 Task: Open a blank sheet, save the file as 'management' Insert a table '2 by 1' In first column, add headers, 'Prize, Rank'. Change table style to  'Orange'
Action: Mouse moved to (36, 22)
Screenshot: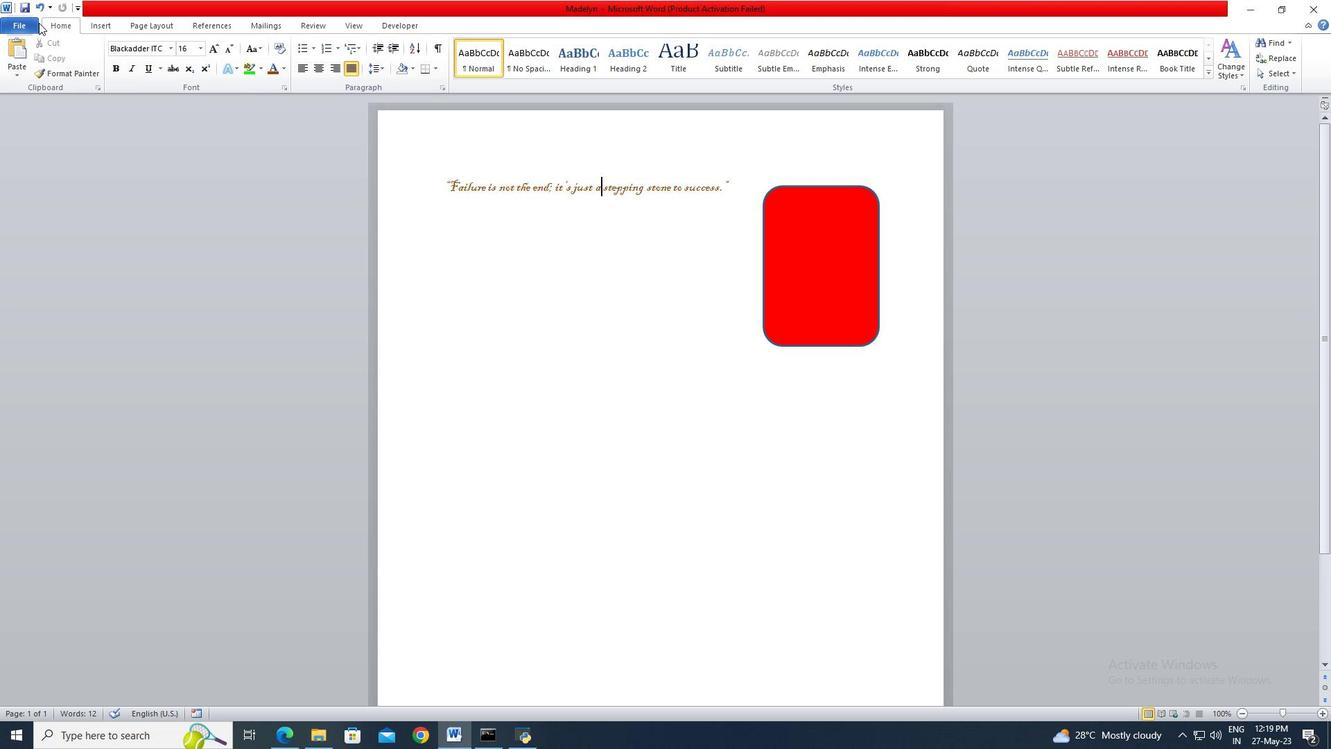 
Action: Mouse pressed left at (36, 22)
Screenshot: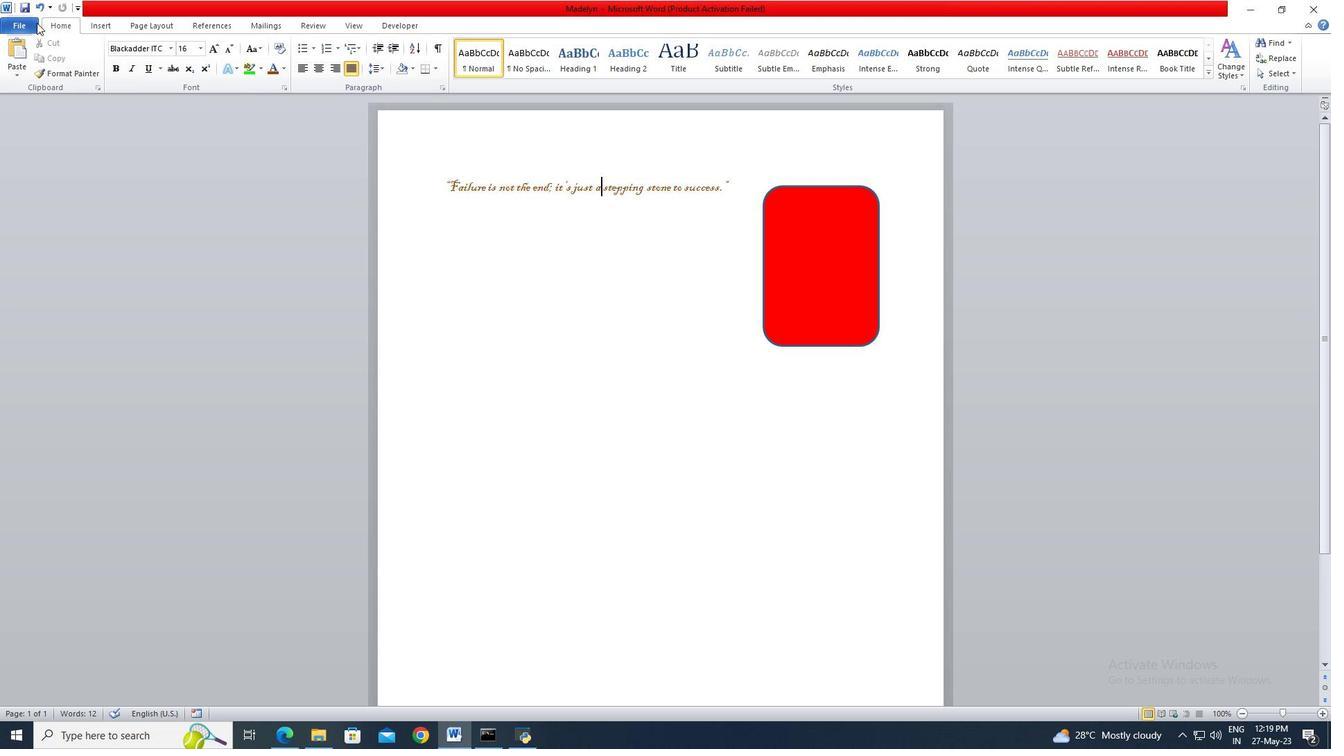 
Action: Mouse moved to (25, 183)
Screenshot: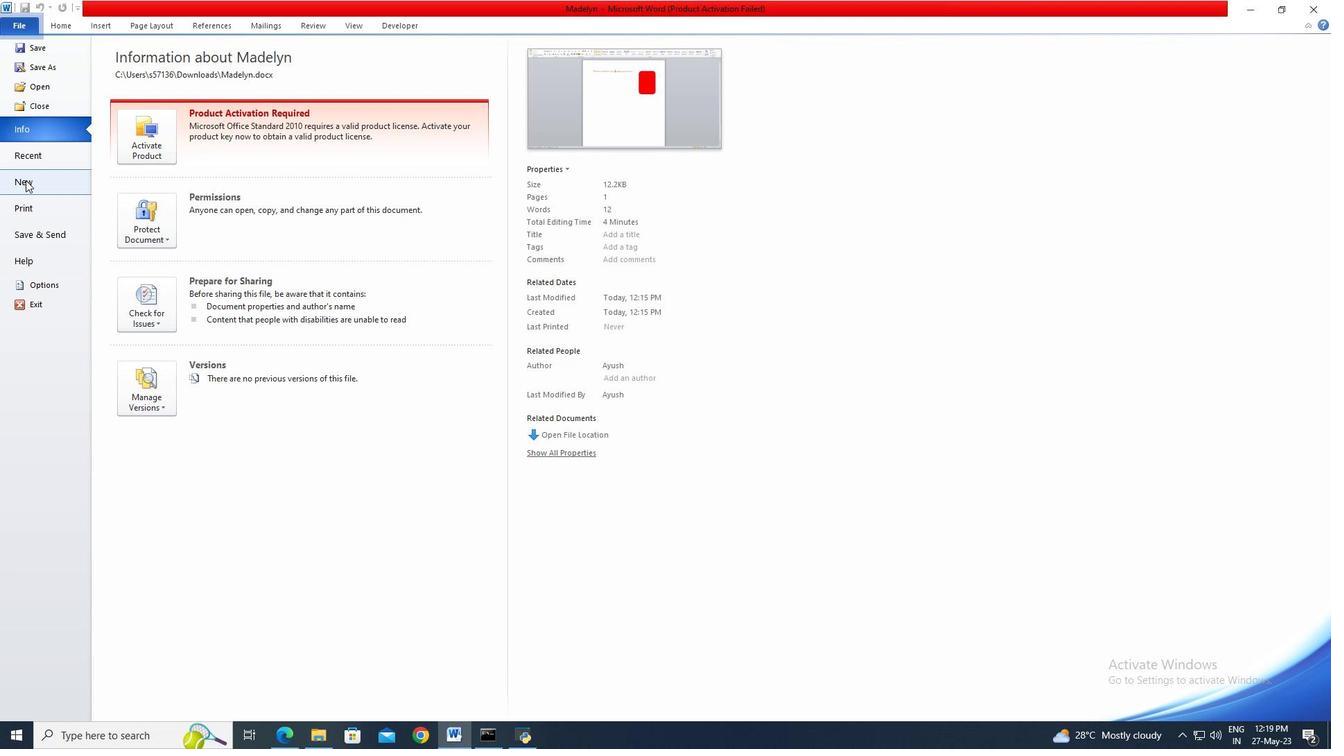 
Action: Mouse pressed left at (25, 183)
Screenshot: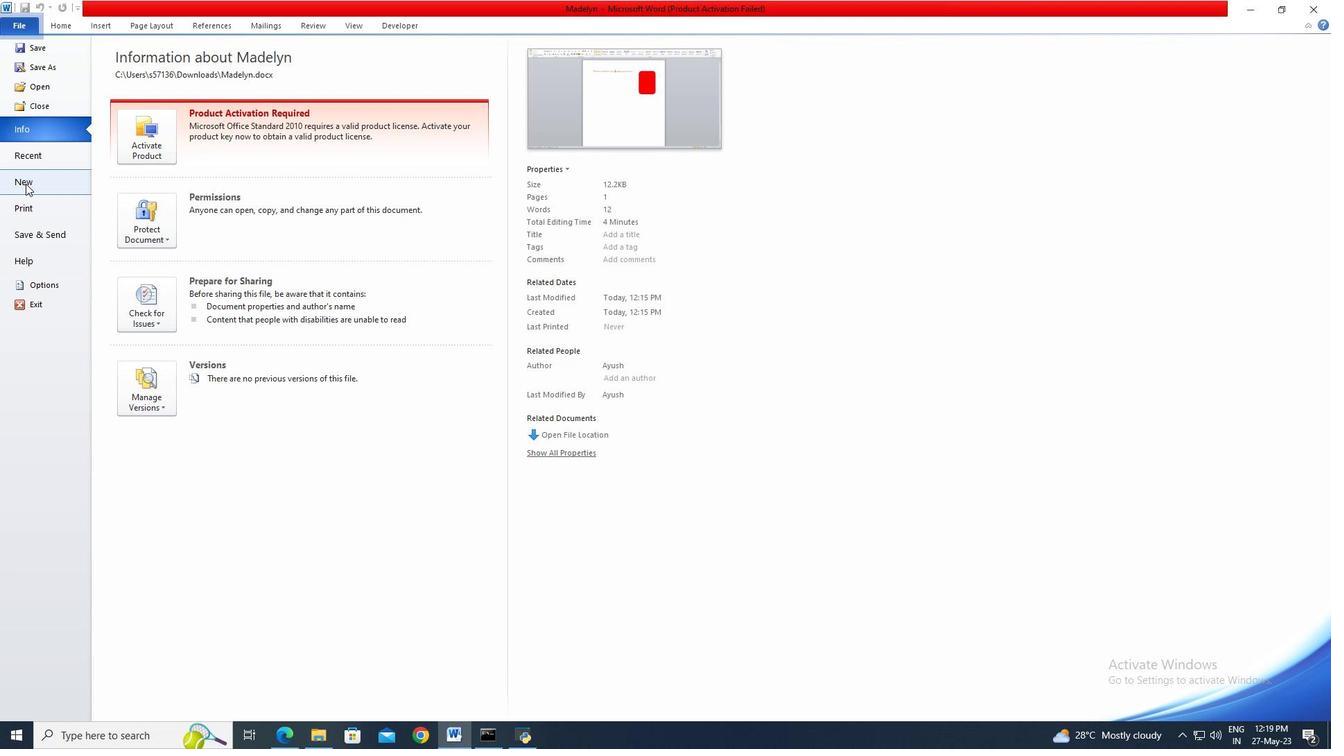 
Action: Mouse moved to (694, 345)
Screenshot: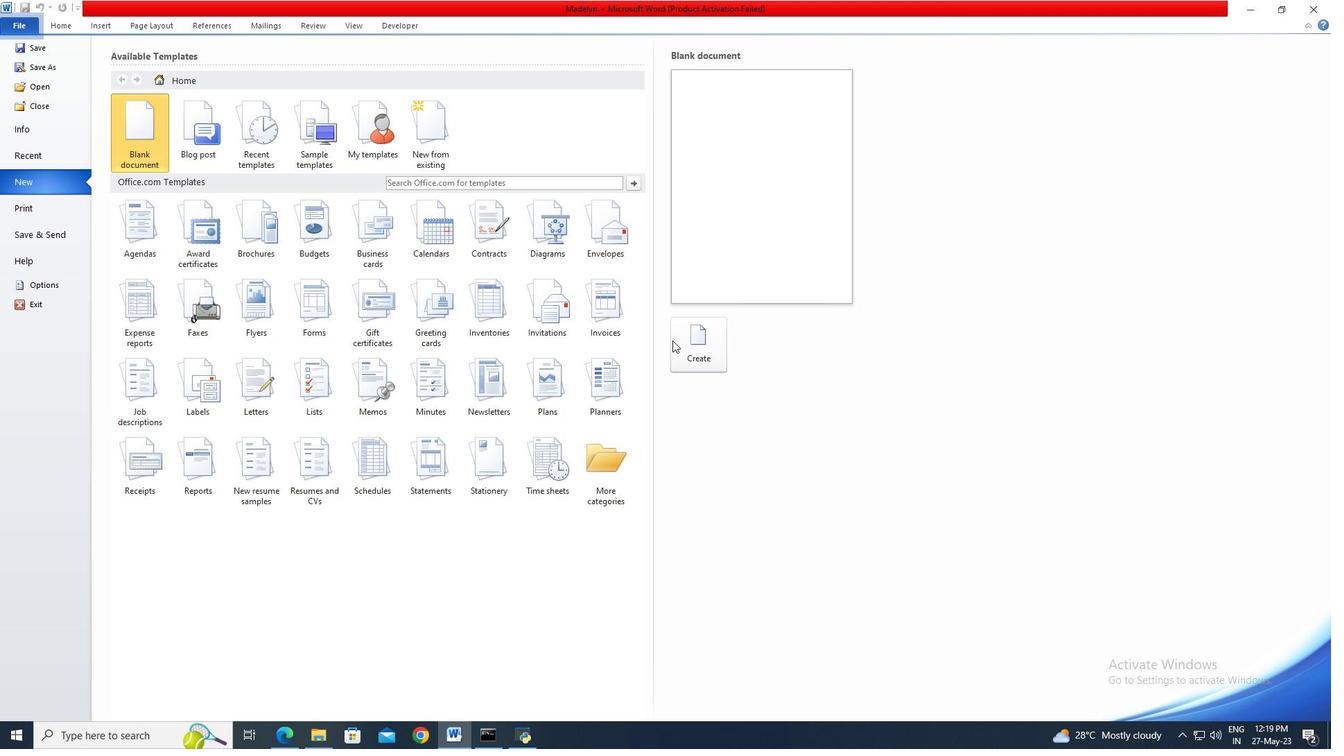 
Action: Mouse pressed left at (694, 345)
Screenshot: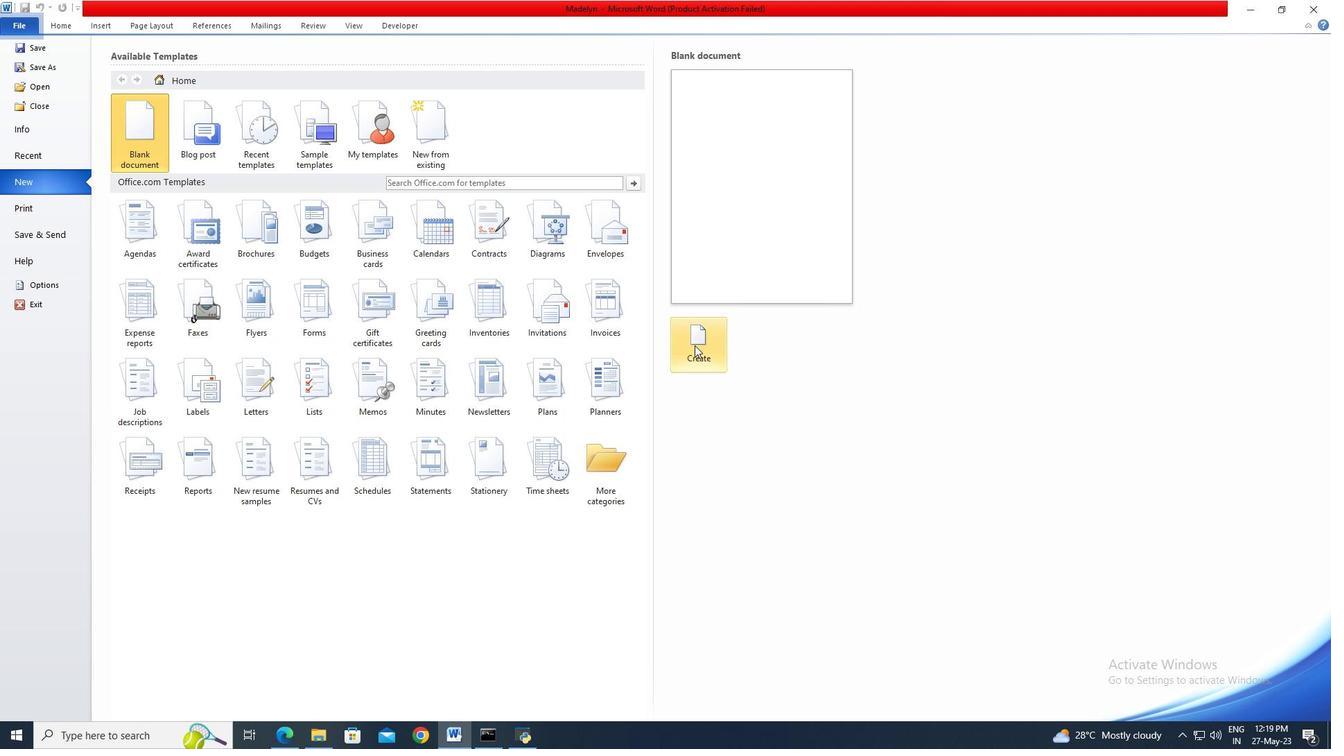 
Action: Mouse moved to (33, 24)
Screenshot: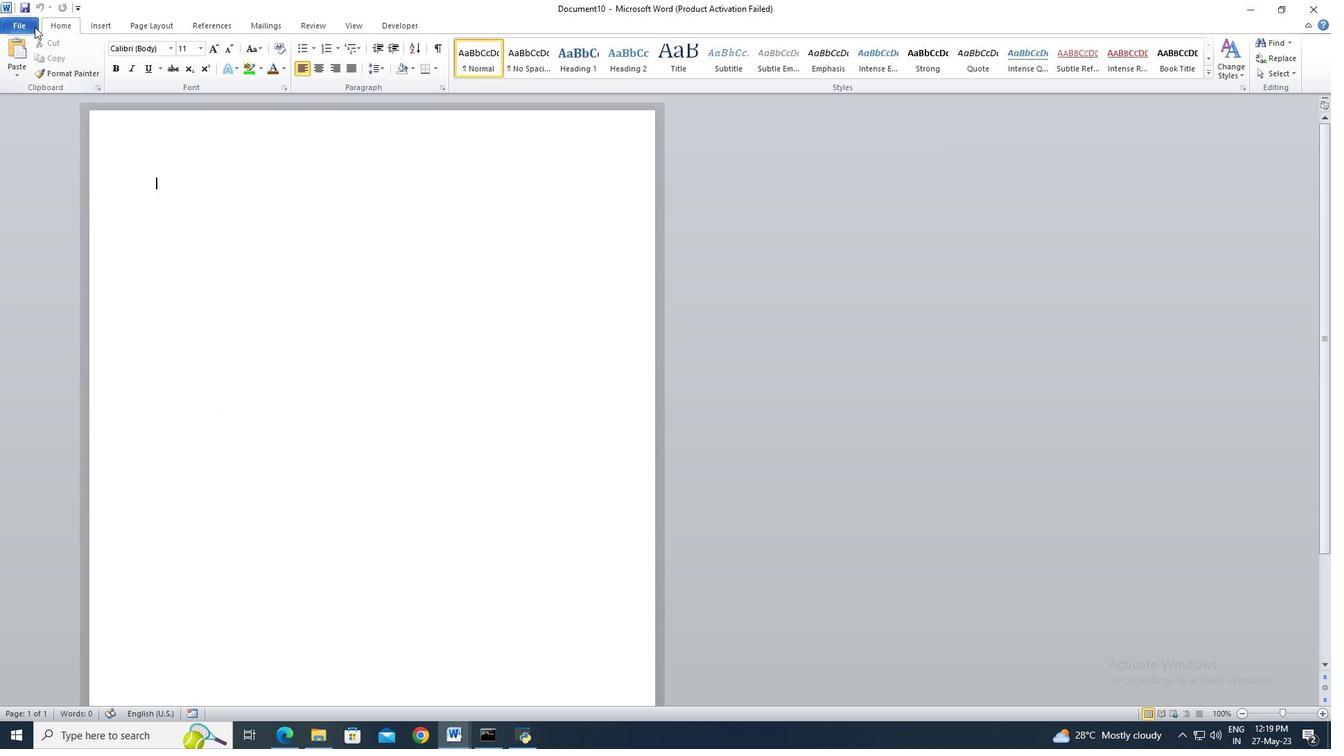 
Action: Mouse pressed left at (33, 24)
Screenshot: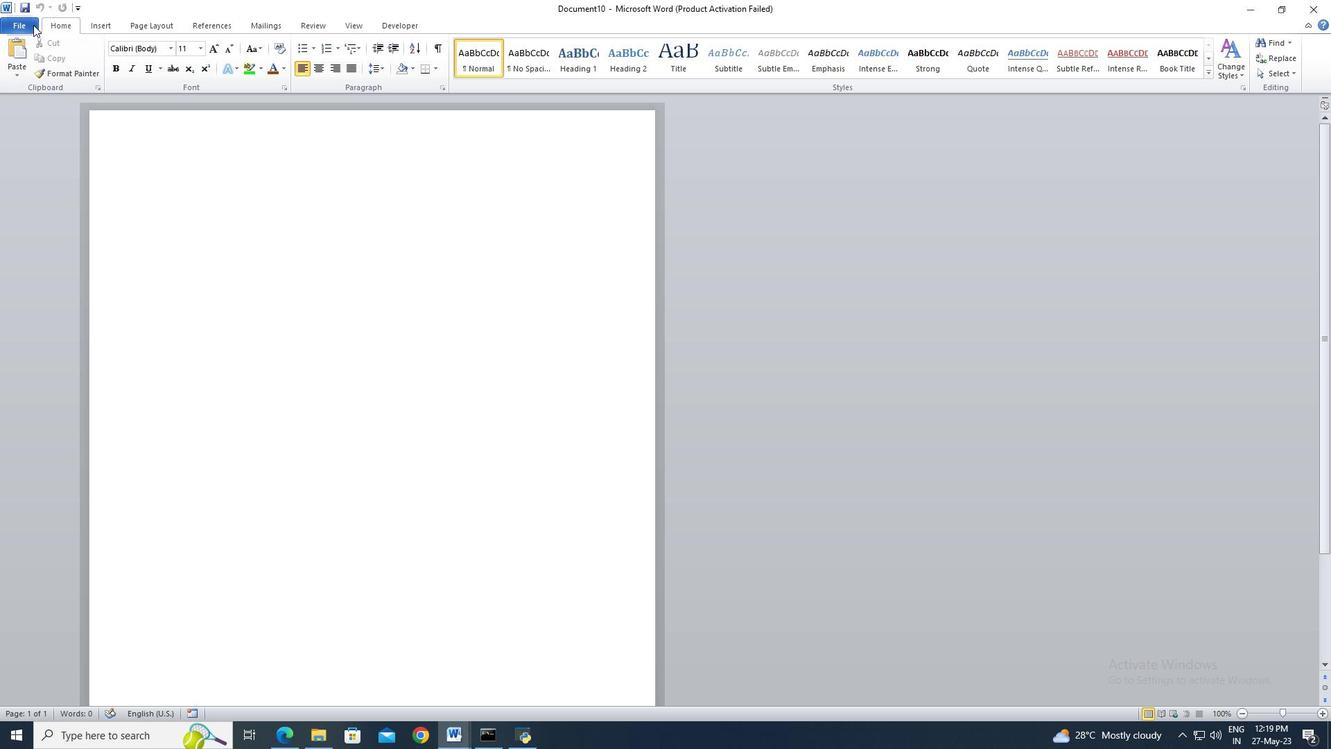 
Action: Mouse moved to (34, 62)
Screenshot: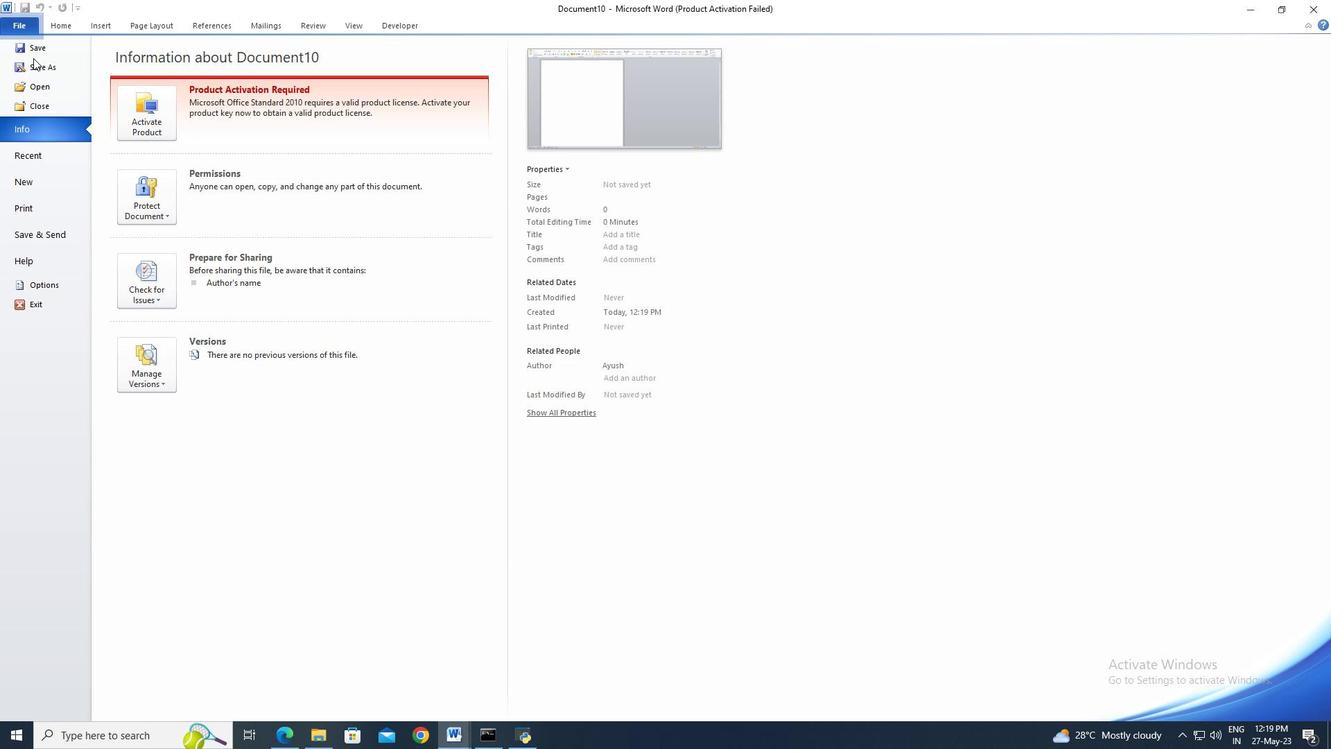 
Action: Mouse pressed left at (34, 62)
Screenshot: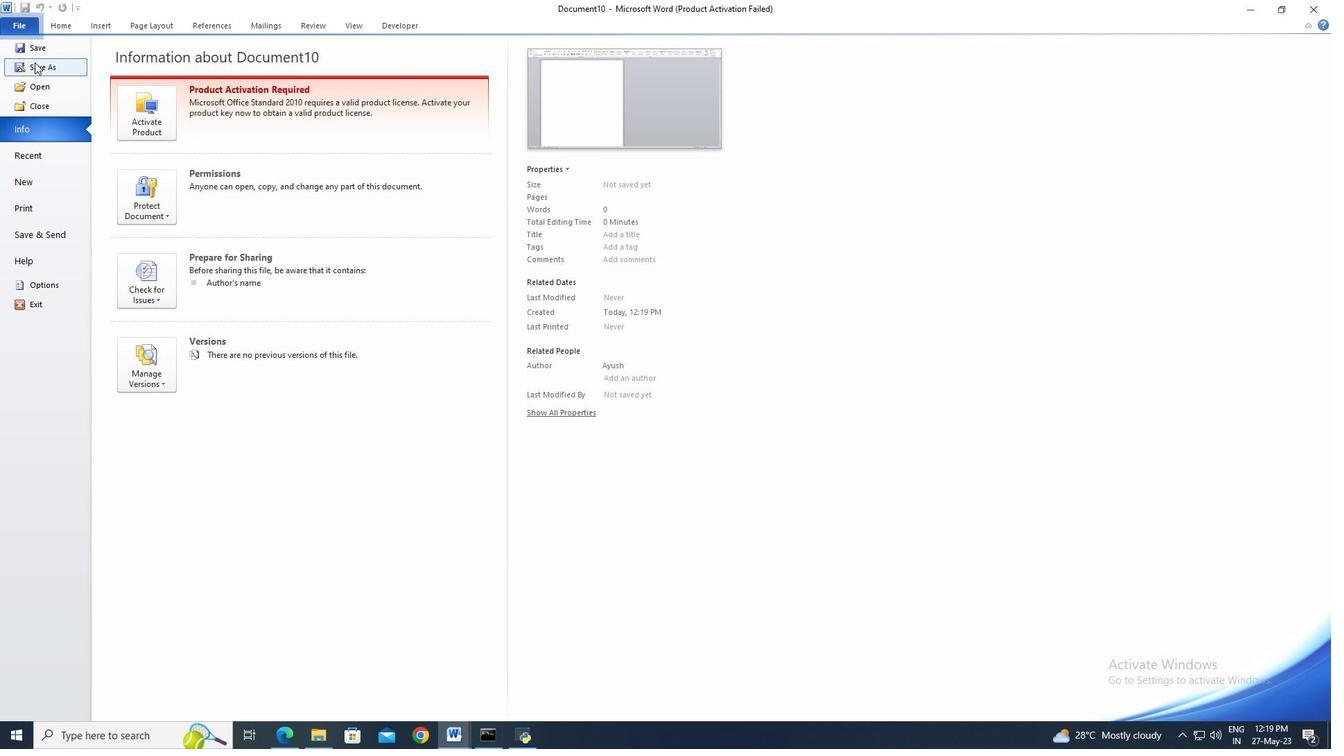 
Action: Mouse moved to (61, 145)
Screenshot: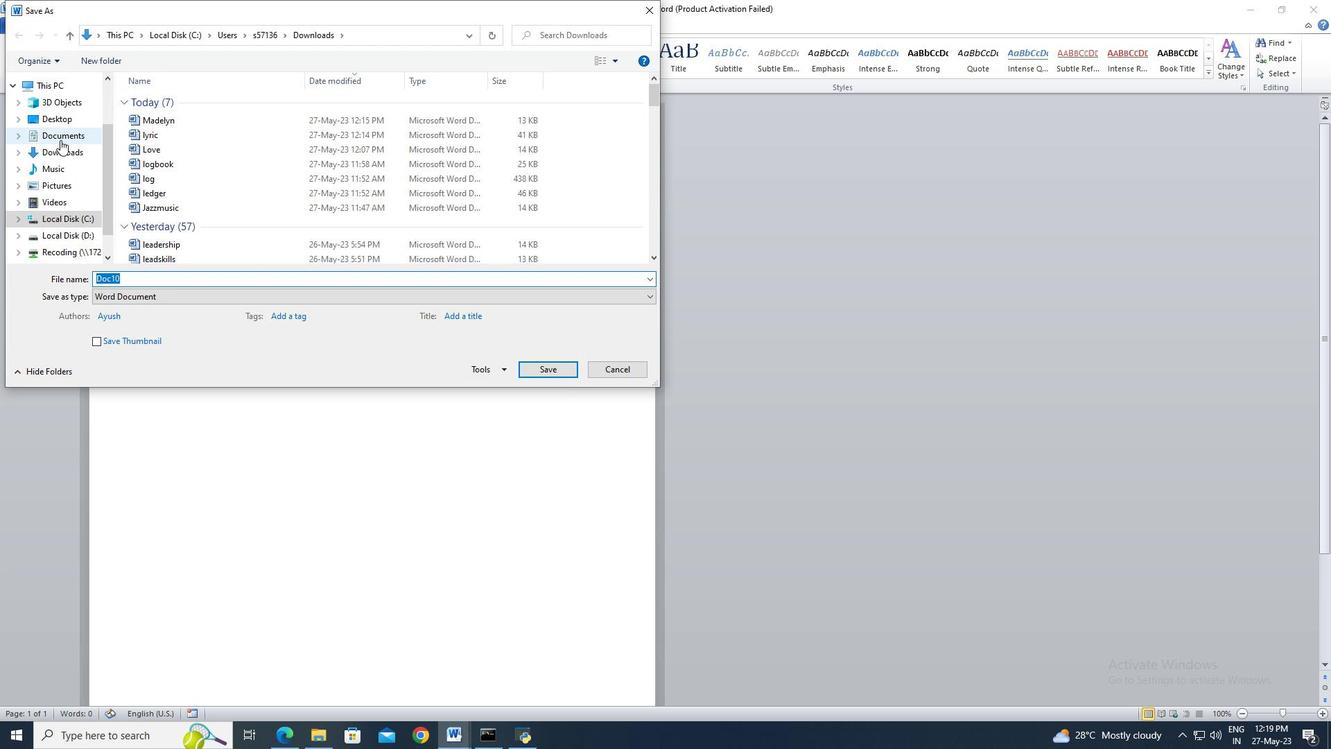 
Action: Mouse pressed left at (61, 145)
Screenshot: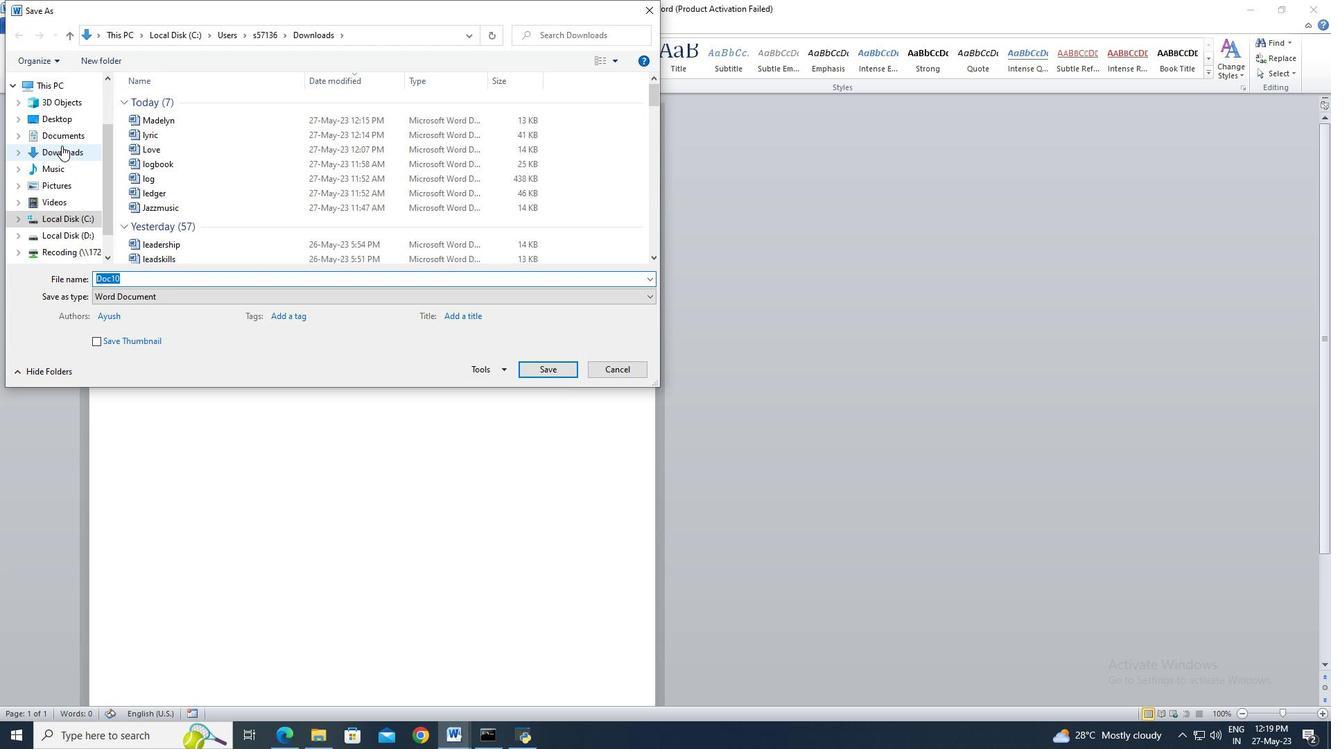
Action: Mouse moved to (121, 276)
Screenshot: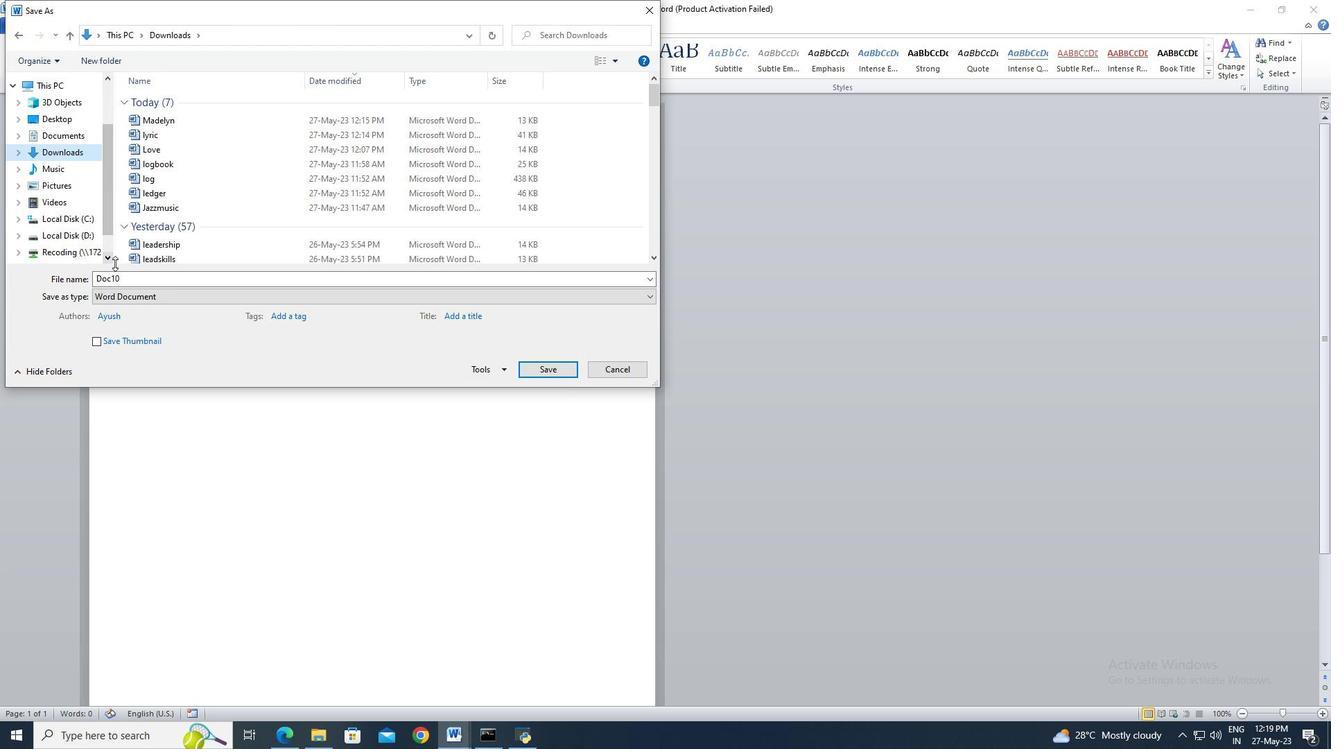 
Action: Mouse pressed left at (121, 276)
Screenshot: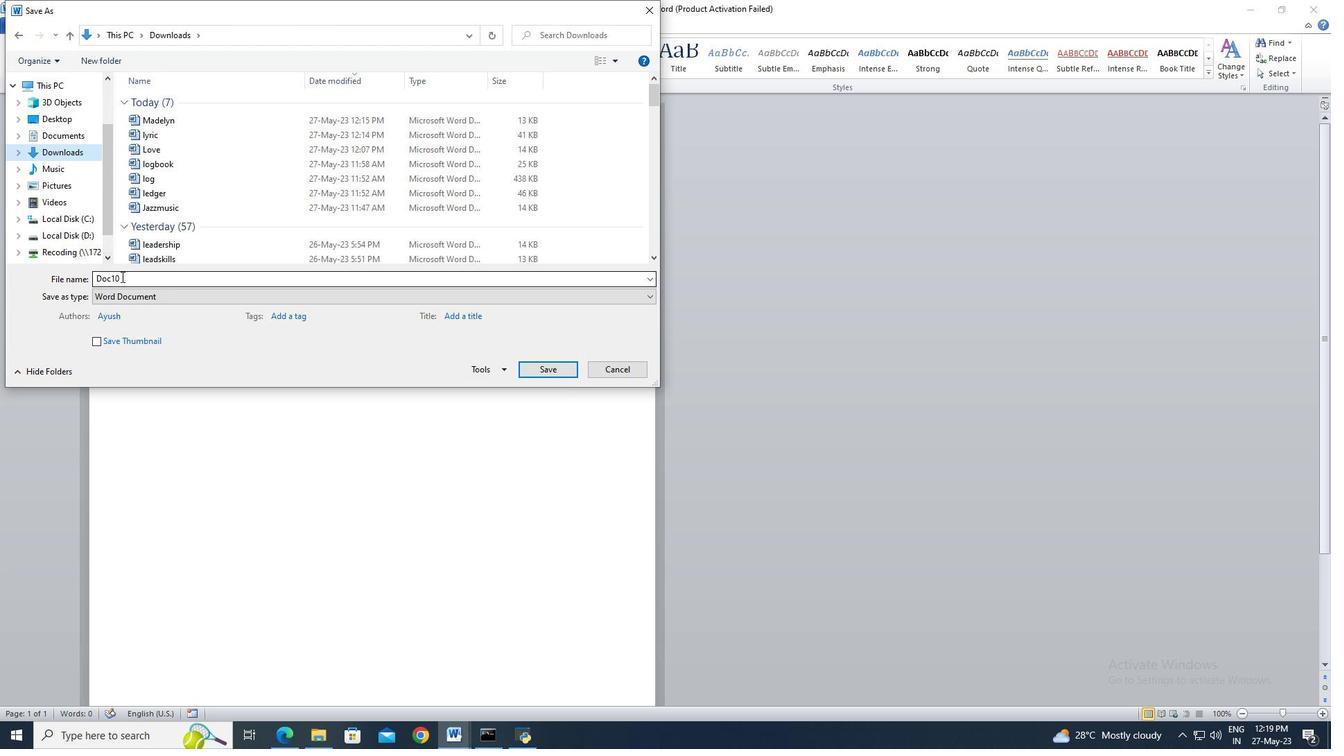 
Action: Key pressed management
Screenshot: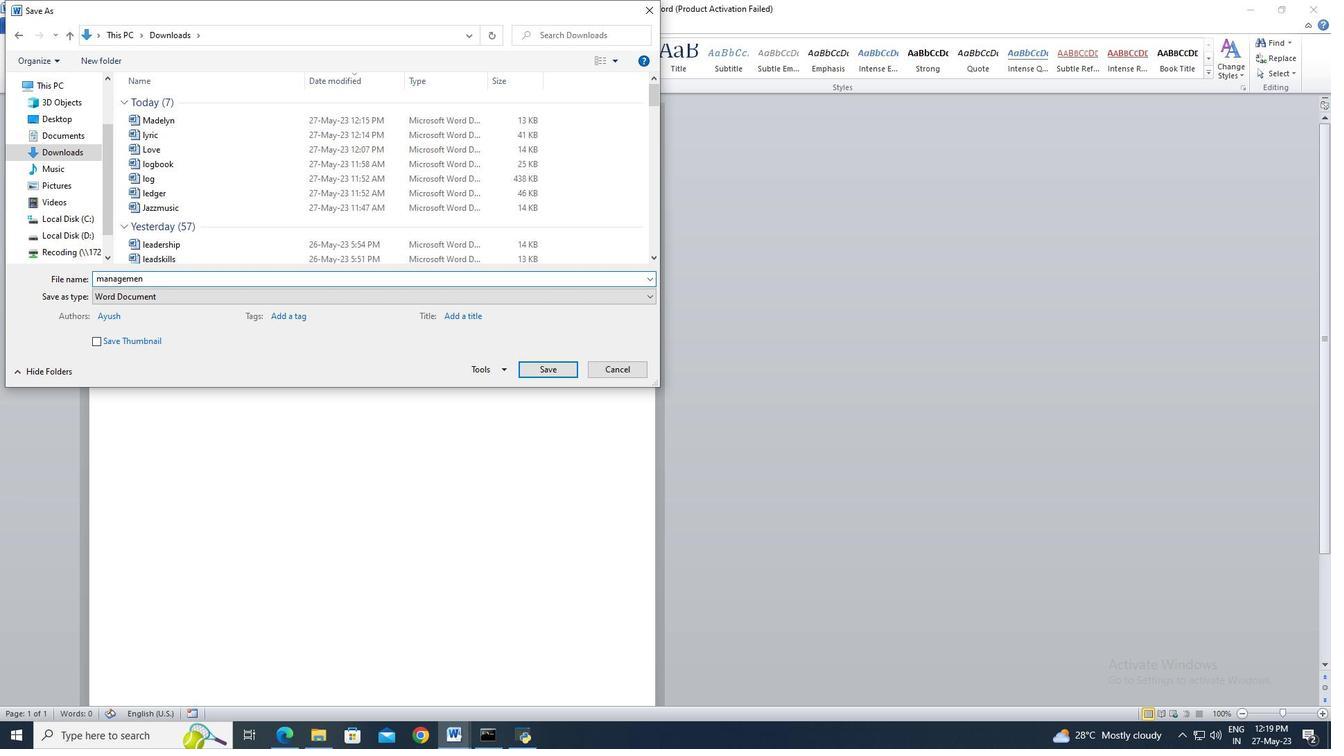 
Action: Mouse moved to (536, 369)
Screenshot: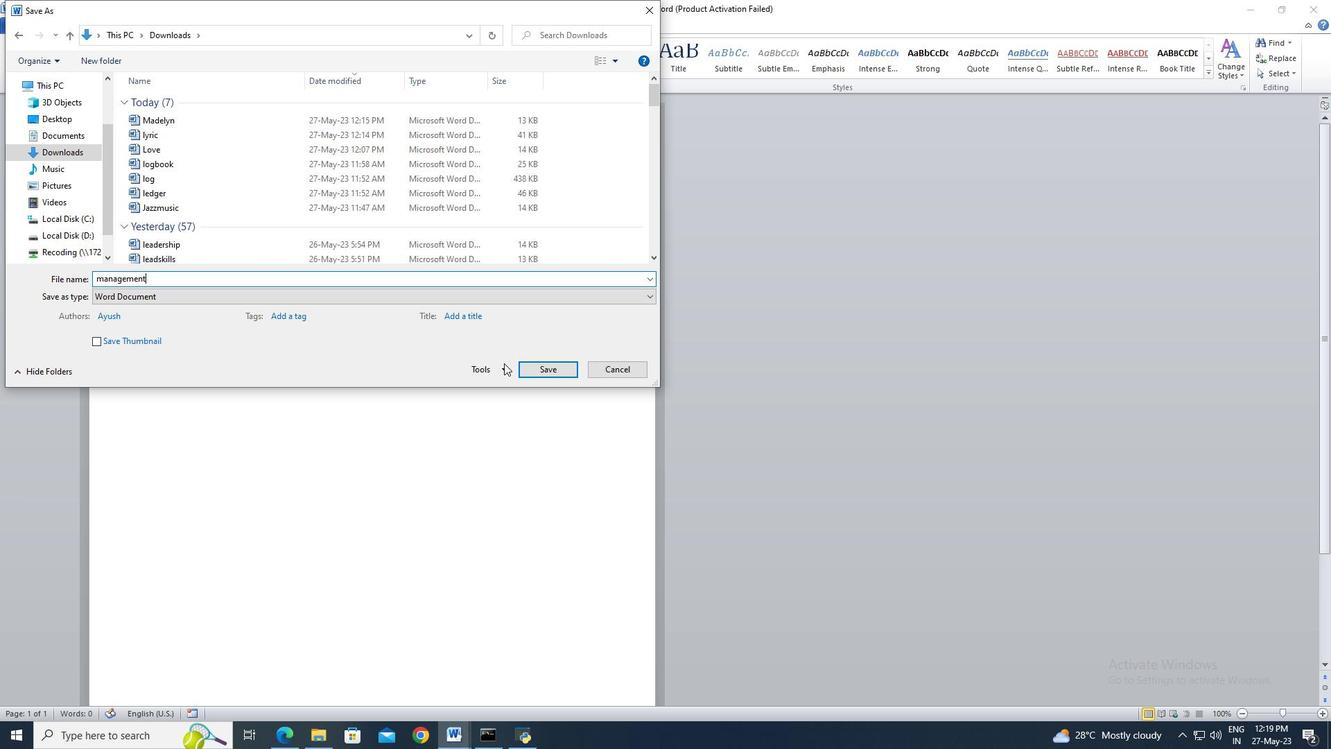 
Action: Mouse pressed left at (536, 369)
Screenshot: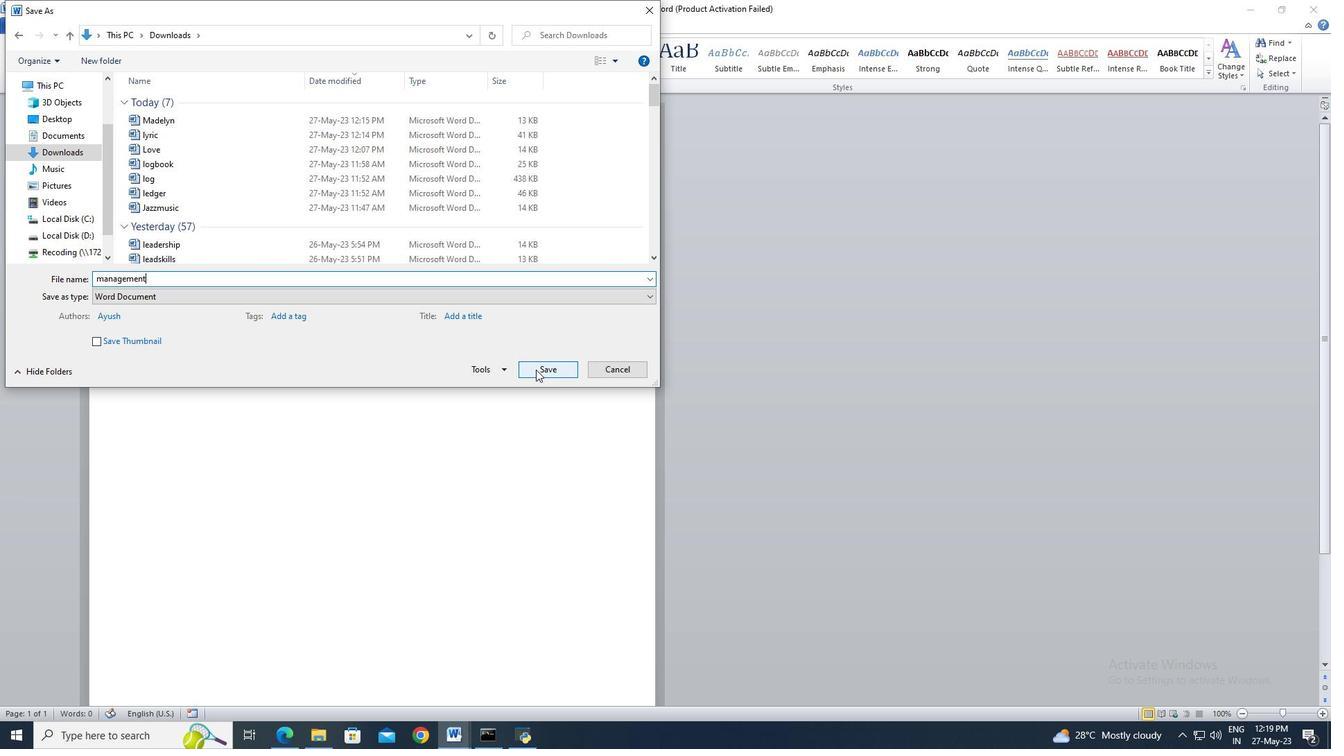 
Action: Mouse moved to (106, 31)
Screenshot: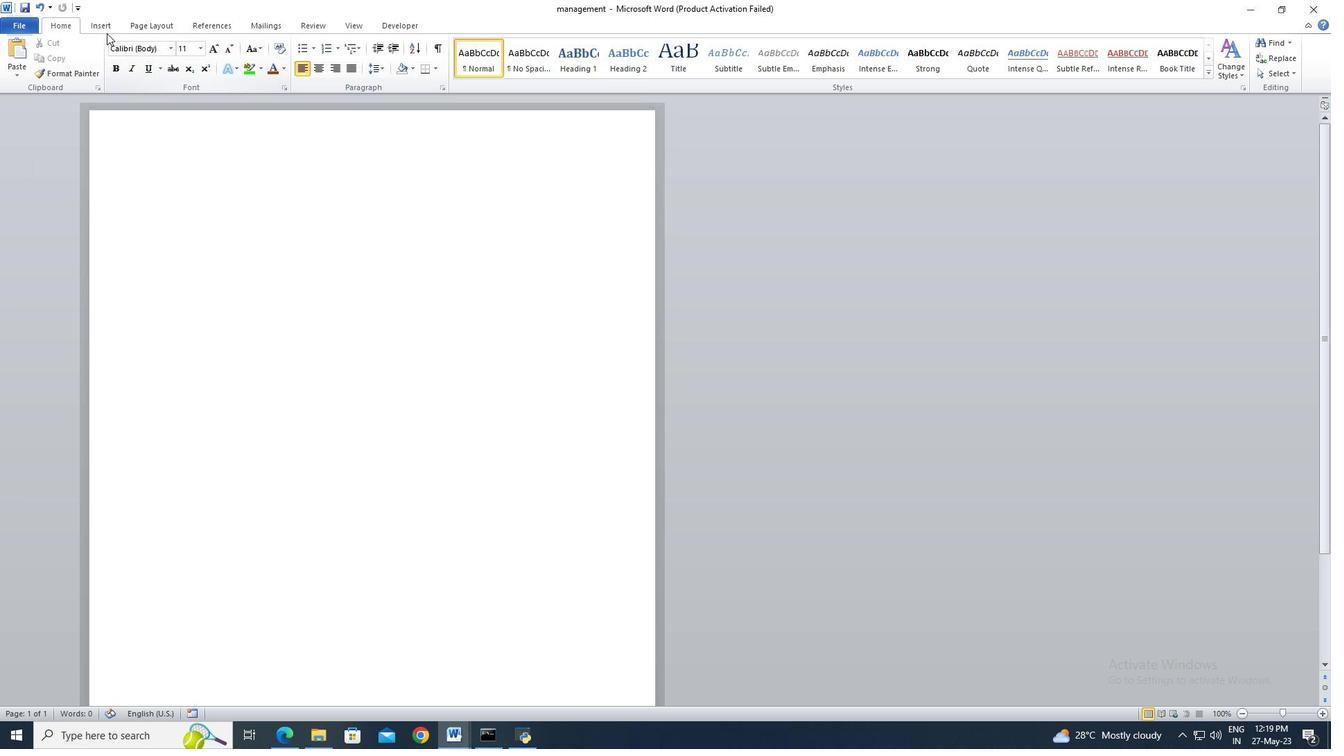
Action: Mouse pressed left at (106, 31)
Screenshot: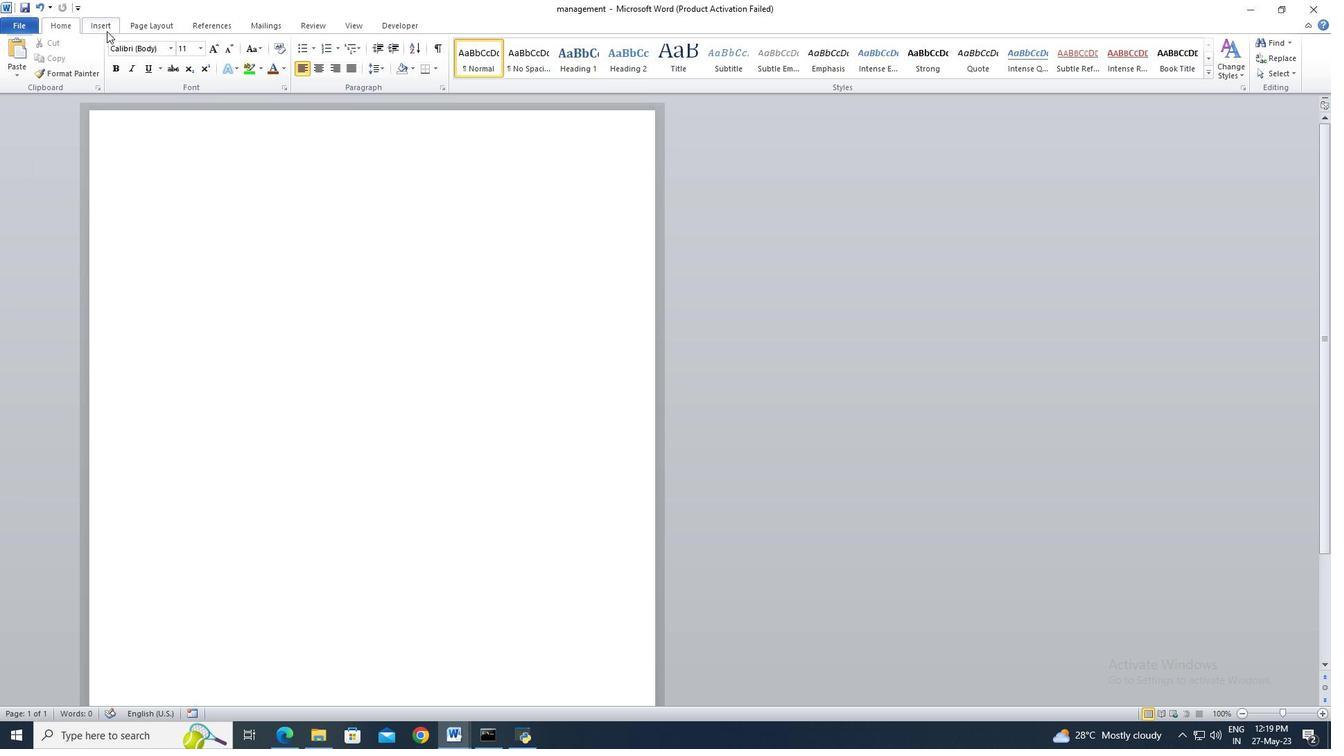 
Action: Mouse moved to (111, 69)
Screenshot: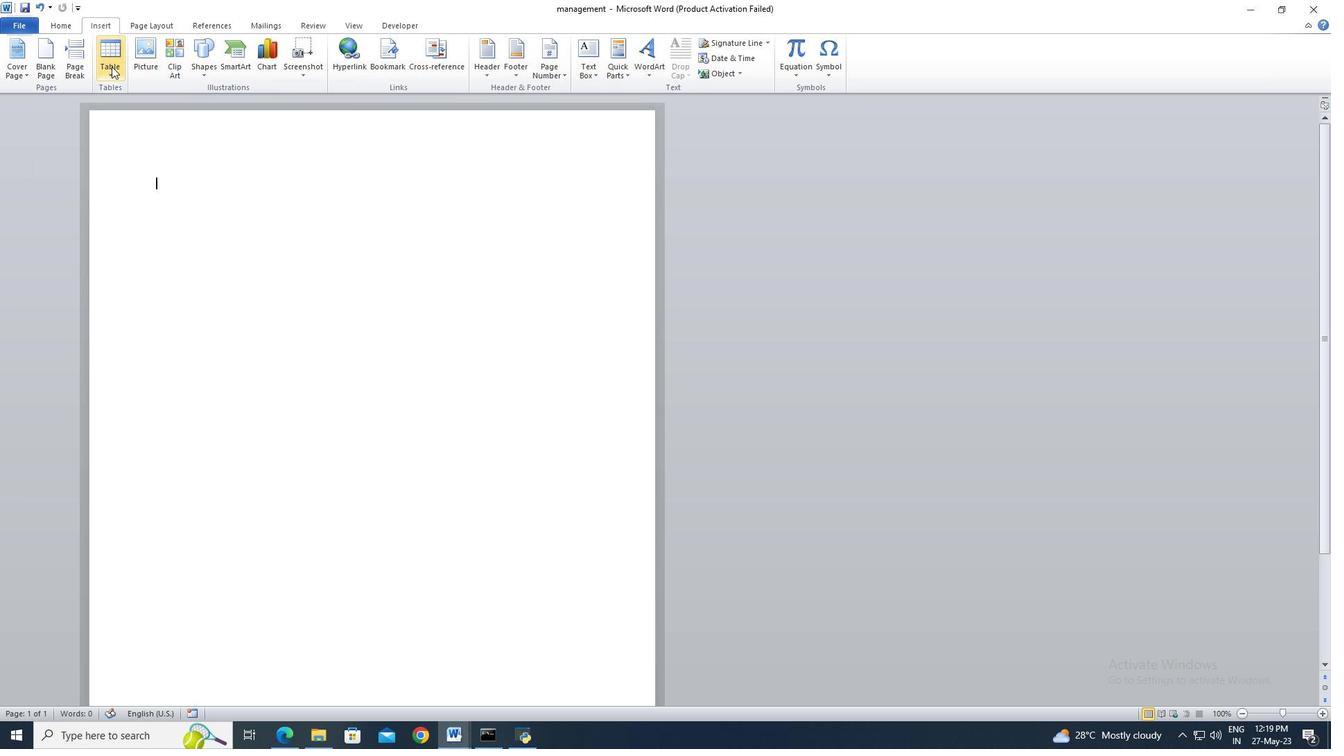 
Action: Mouse pressed left at (111, 69)
Screenshot: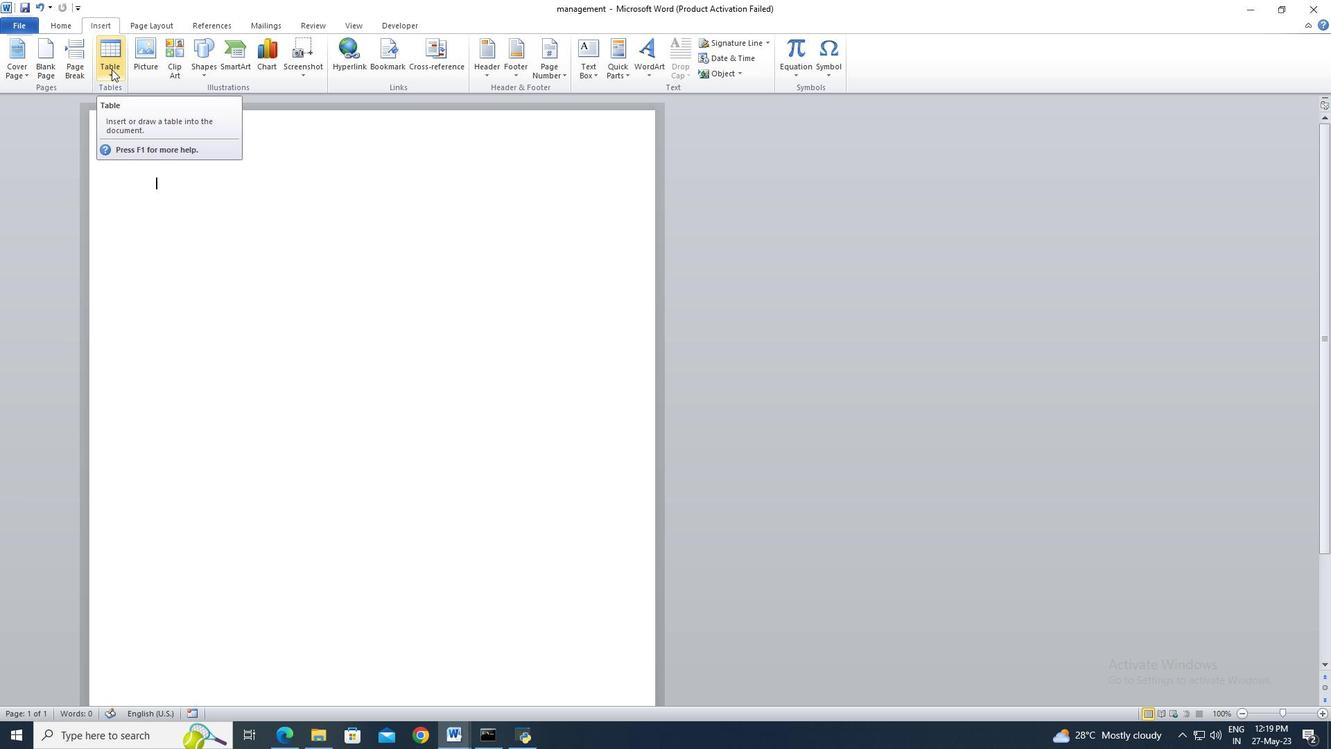 
Action: Mouse moved to (117, 98)
Screenshot: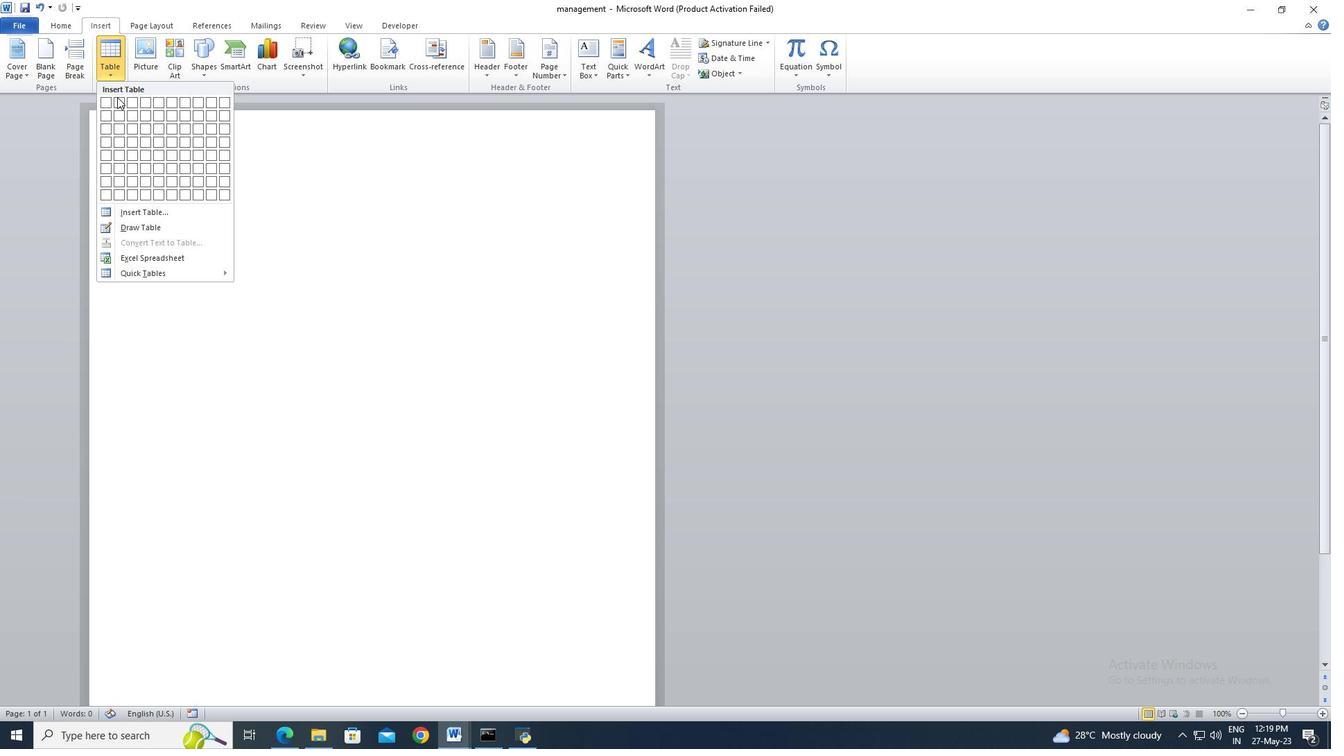 
Action: Mouse pressed left at (117, 98)
Screenshot: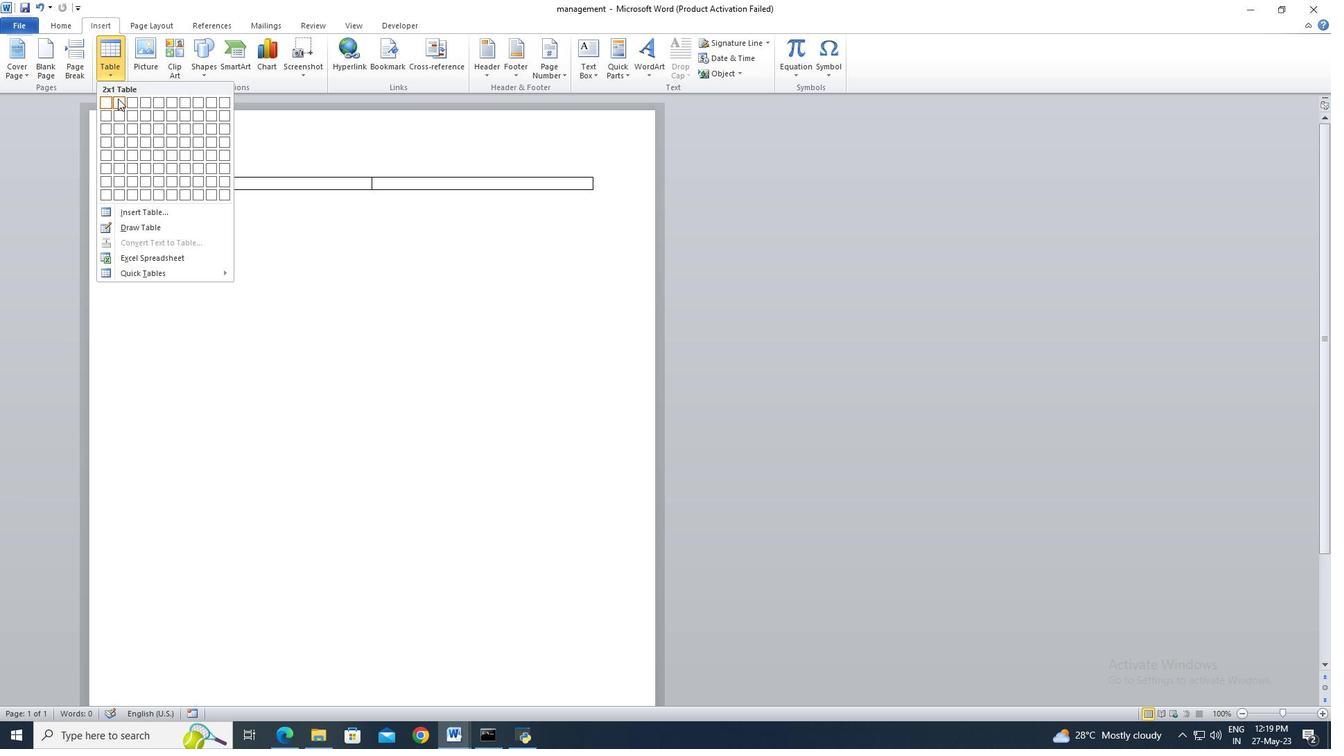 
Action: Mouse moved to (174, 183)
Screenshot: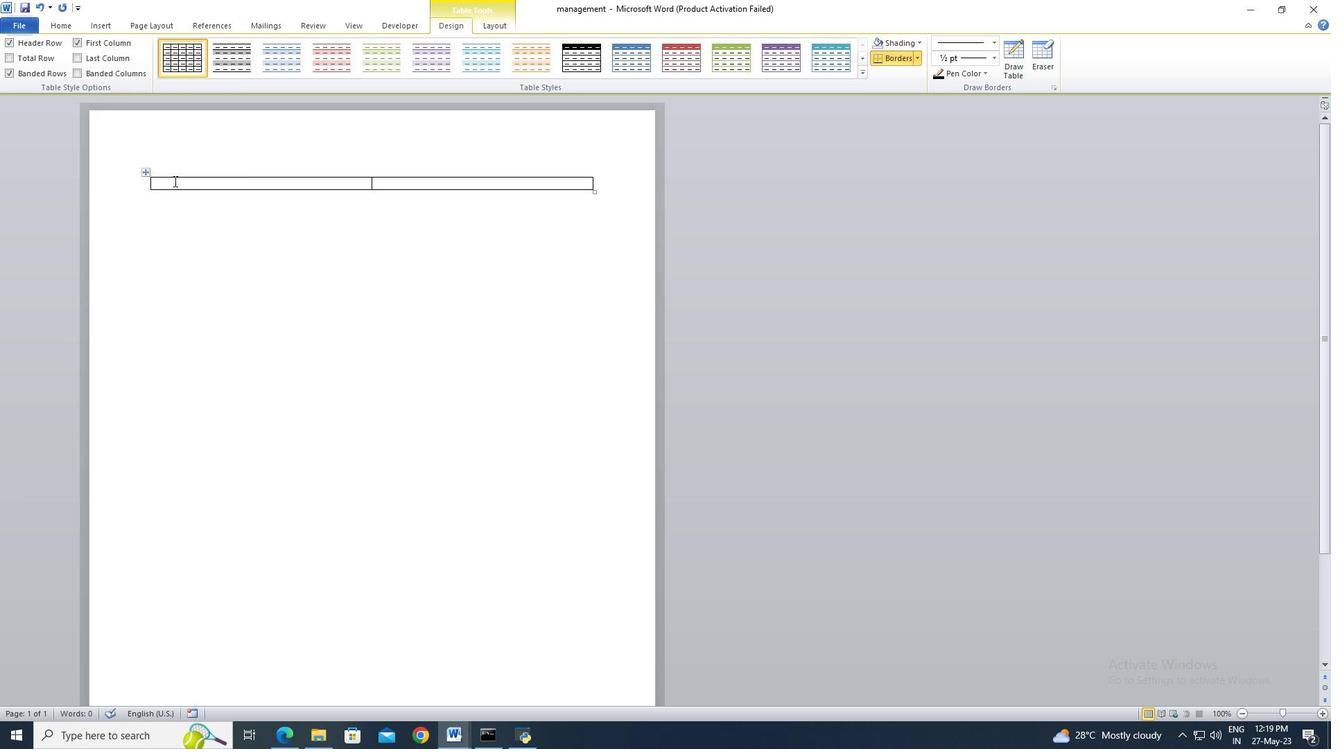 
Action: Mouse pressed left at (174, 183)
Screenshot: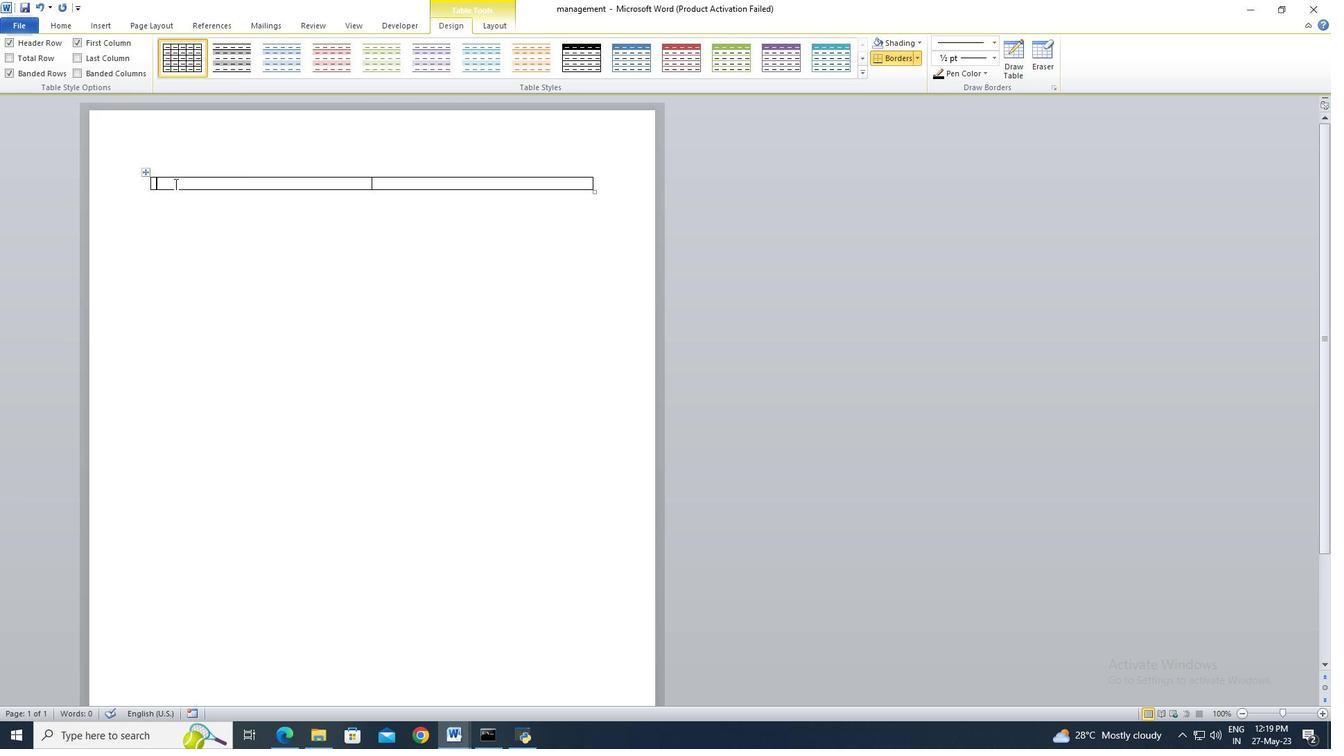 
Action: Key pressed <Key.shift>Prize<Key.tab><Key.shift>Rank
Screenshot: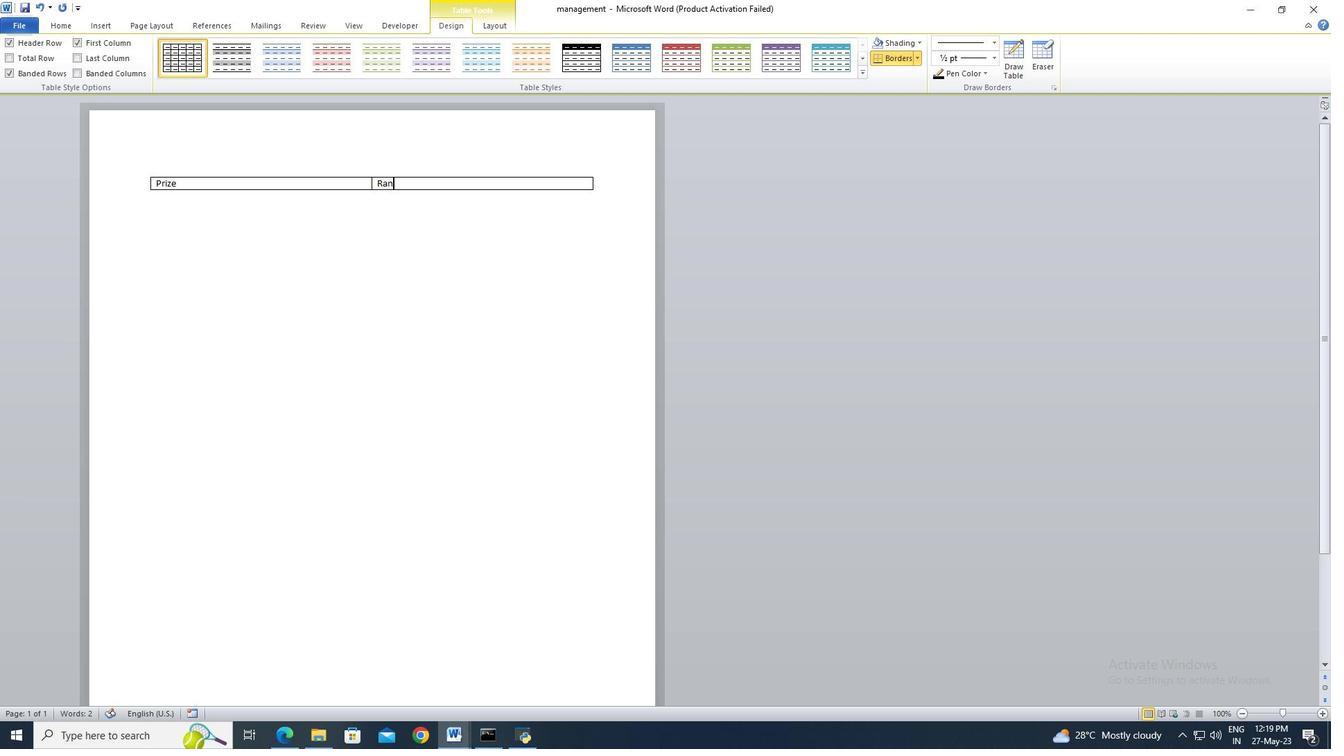 
Action: Mouse moved to (867, 57)
Screenshot: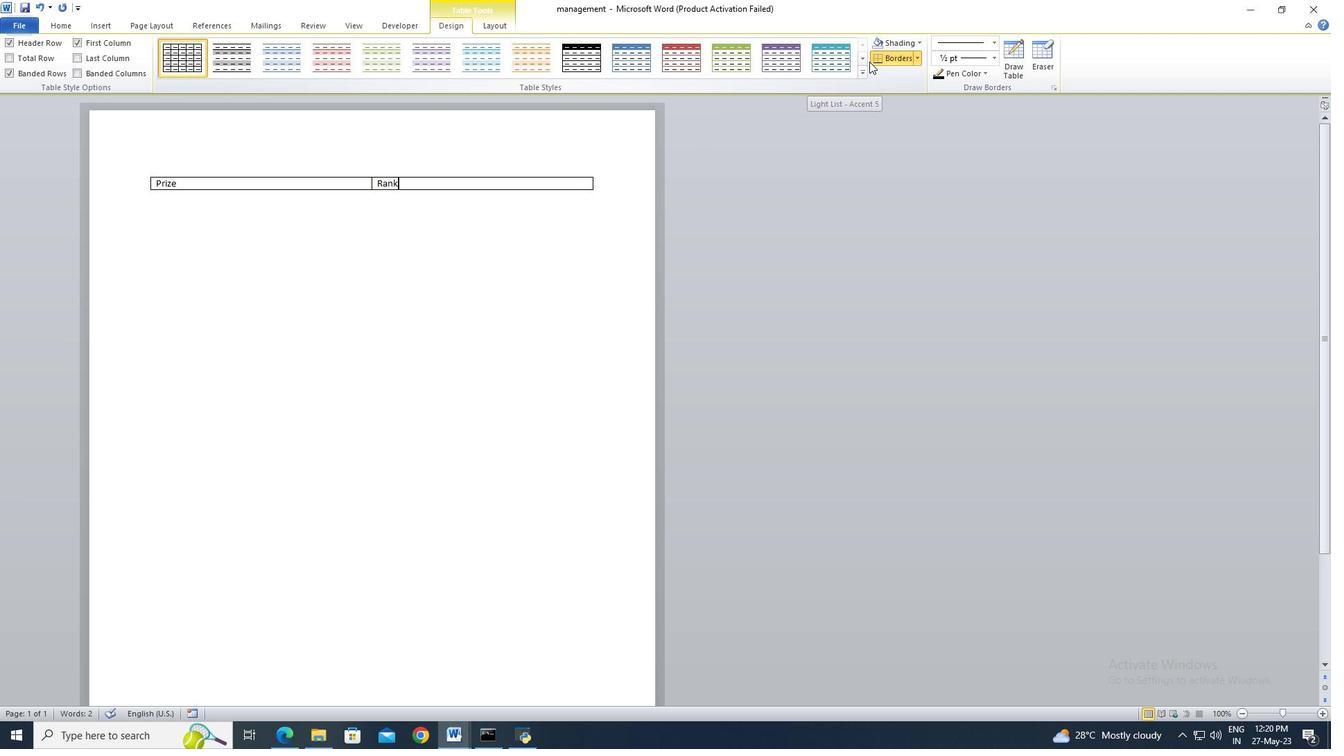 
Action: Mouse pressed left at (867, 57)
Screenshot: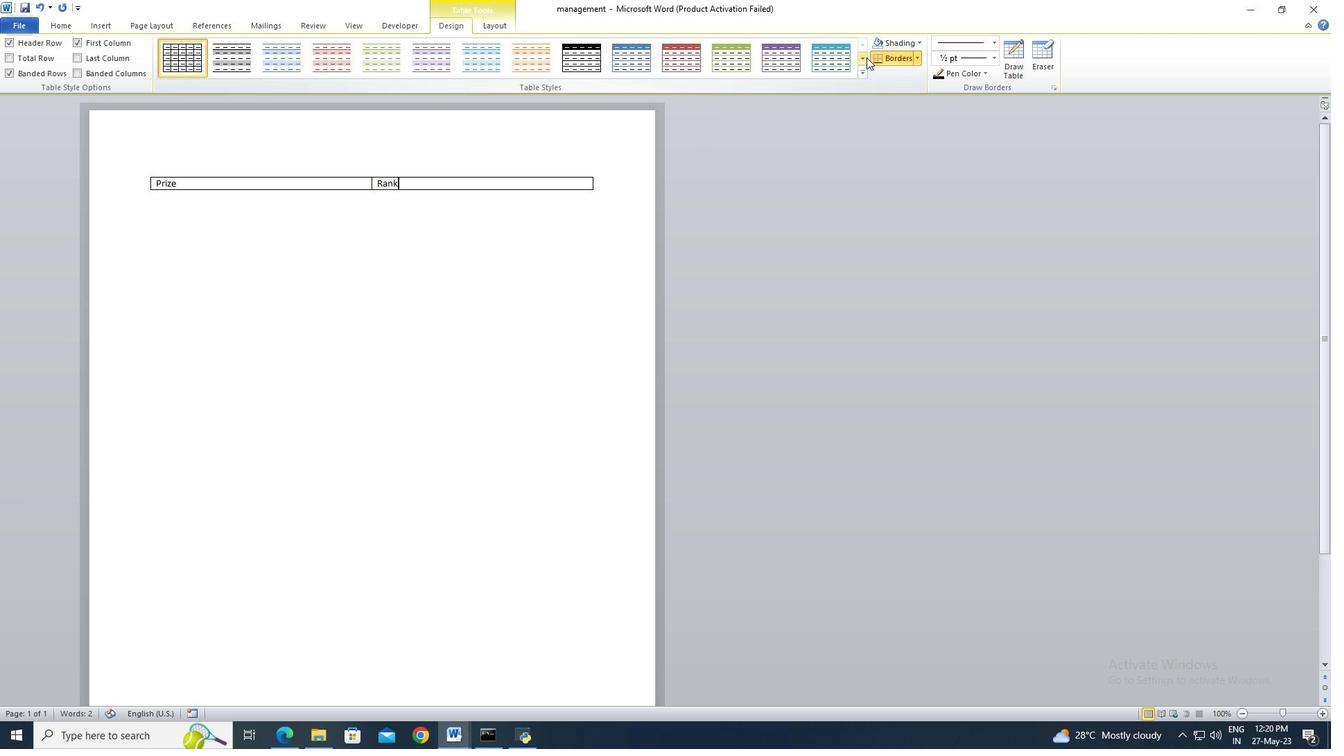 
Action: Mouse moved to (187, 65)
Screenshot: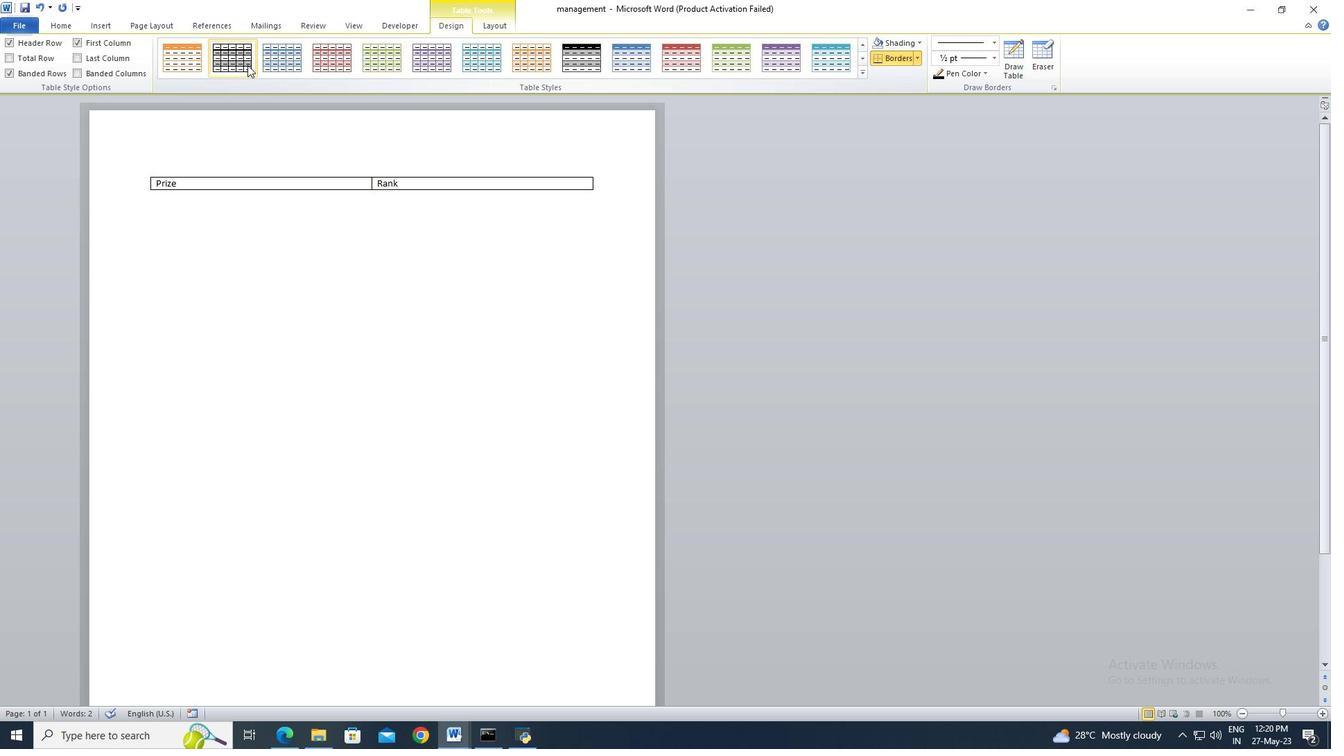 
Action: Mouse pressed left at (187, 65)
Screenshot: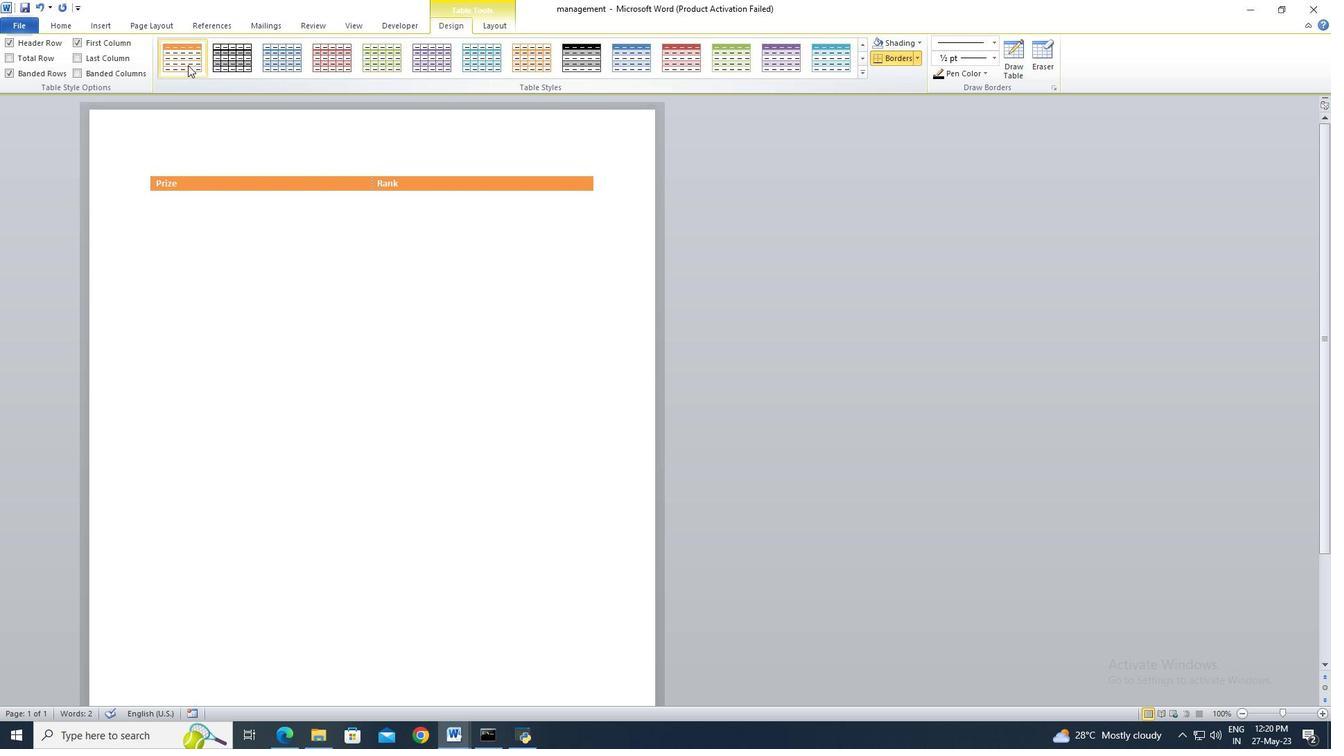 
Action: Mouse moved to (227, 240)
Screenshot: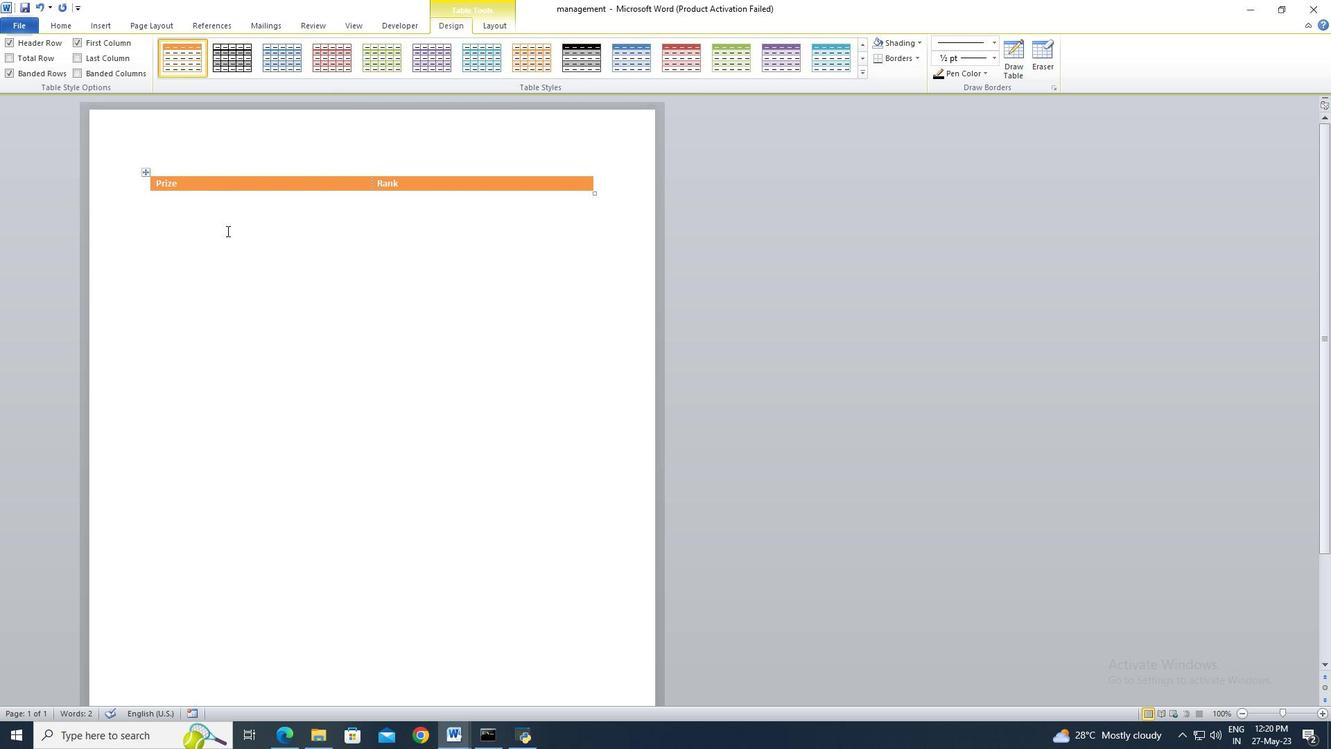 
